 Task: Add the action, sort the to do list by age in ascending order.
Action: Mouse moved to (295, 166)
Screenshot: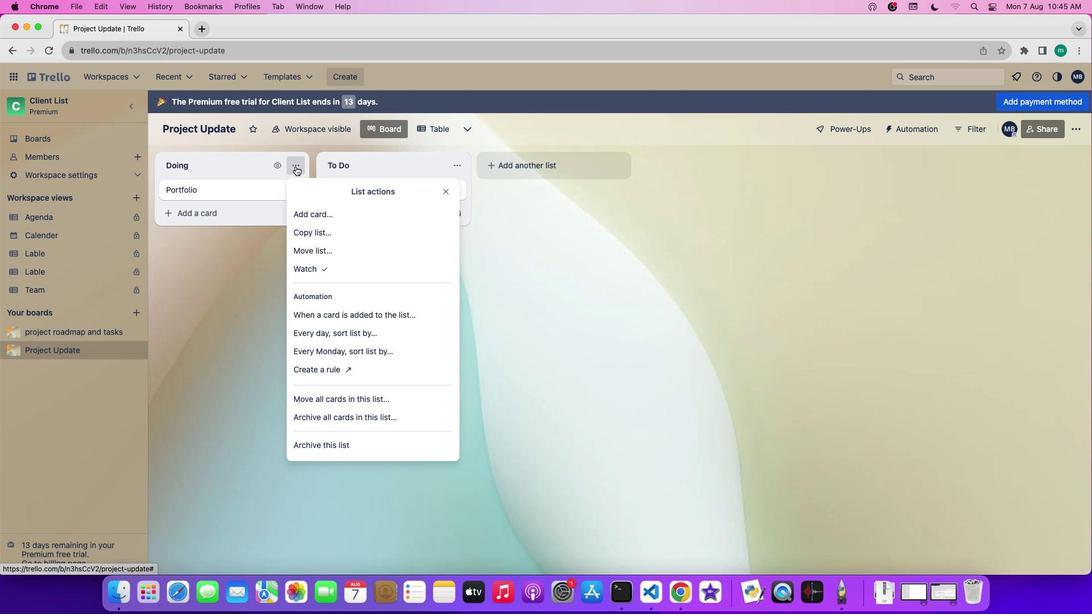 
Action: Mouse pressed left at (295, 166)
Screenshot: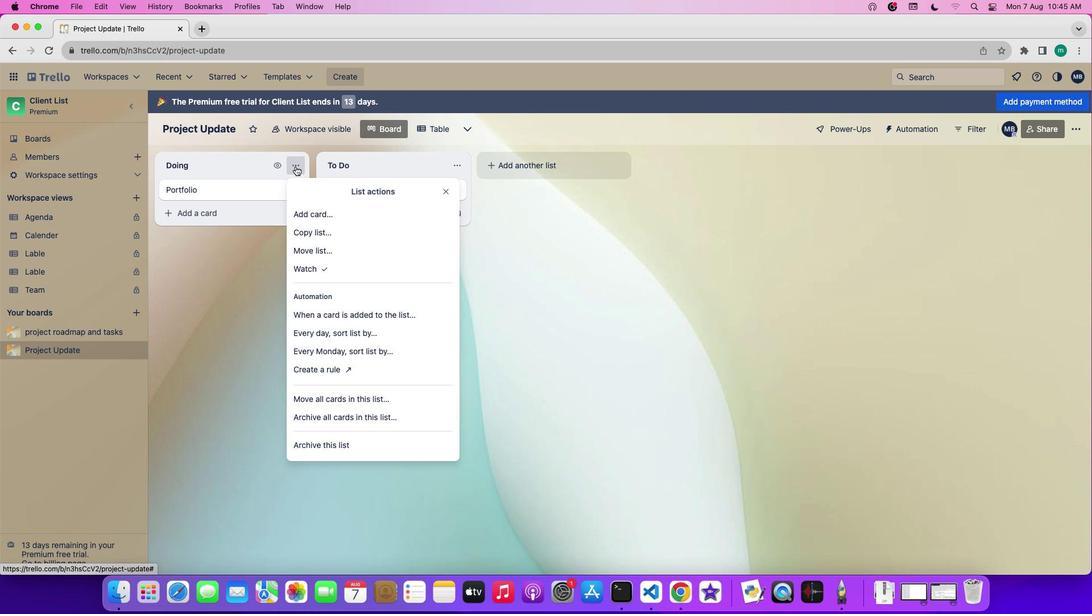 
Action: Mouse moved to (321, 327)
Screenshot: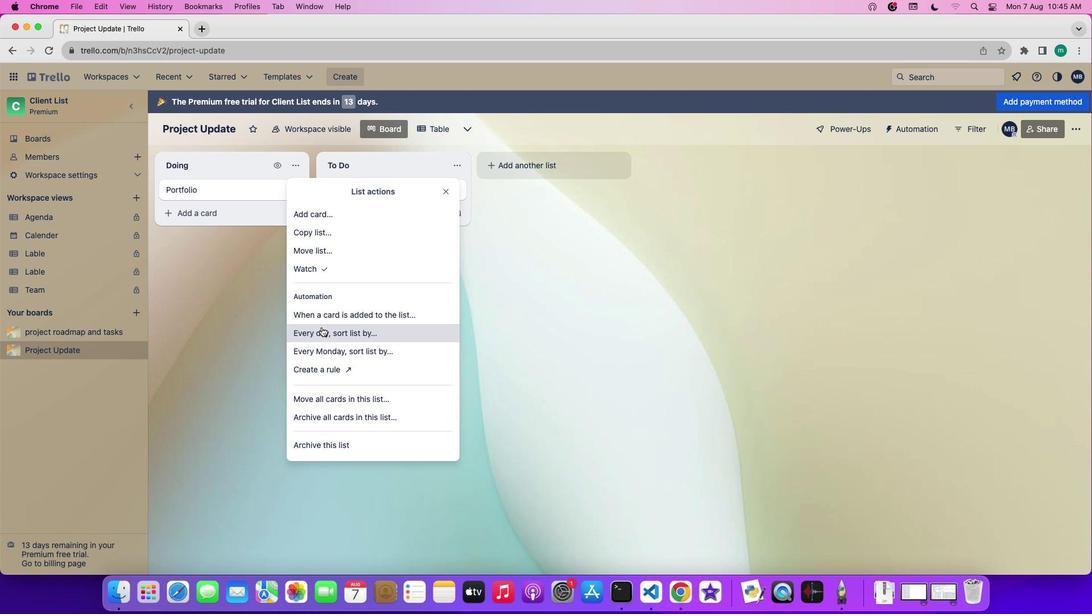 
Action: Mouse pressed left at (321, 327)
Screenshot: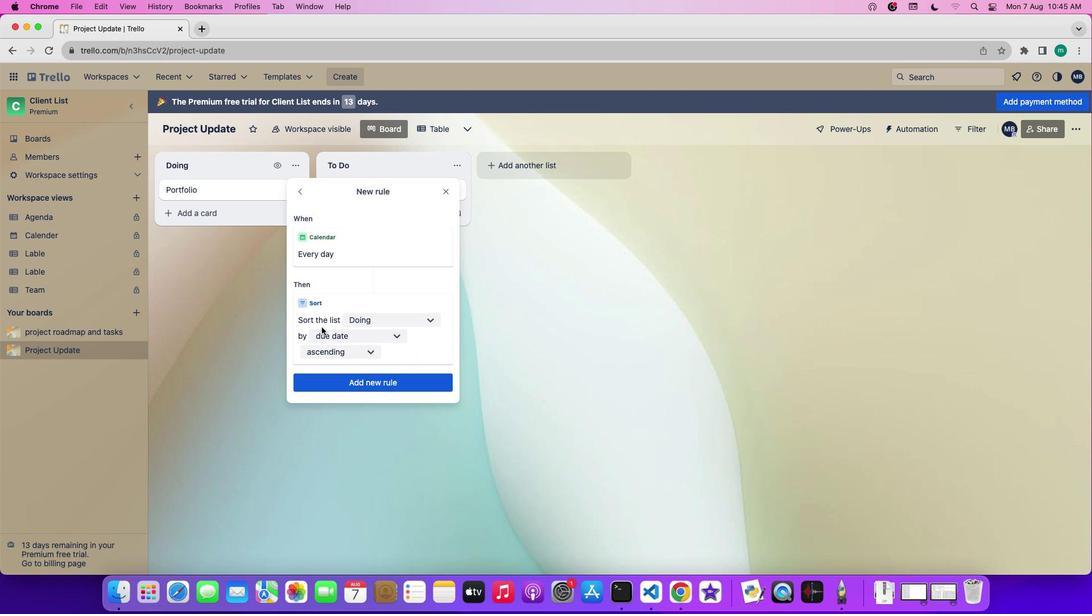 
Action: Mouse moved to (424, 317)
Screenshot: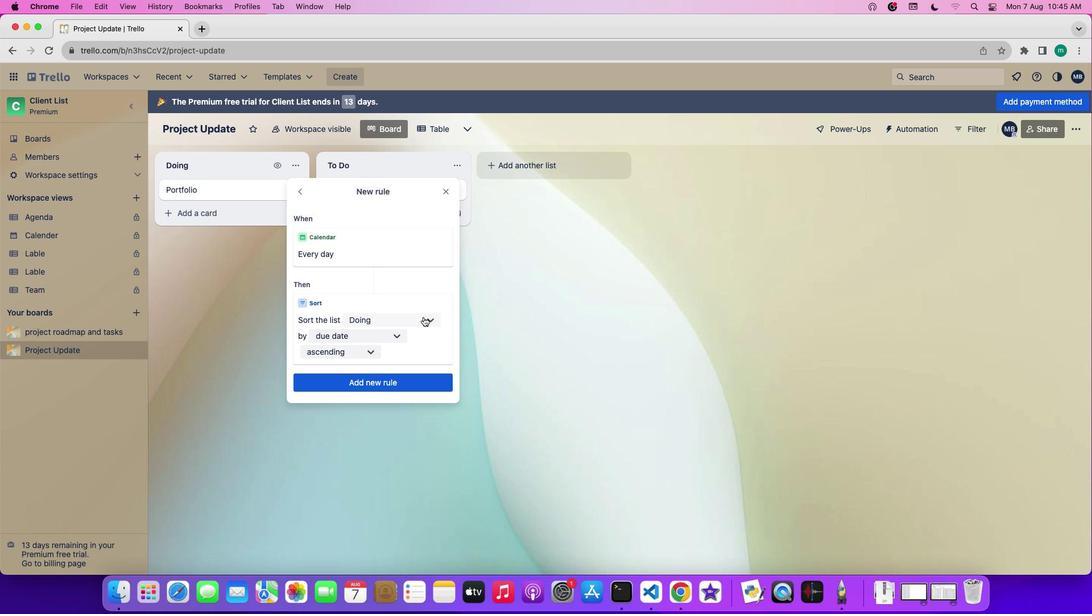 
Action: Mouse pressed left at (424, 317)
Screenshot: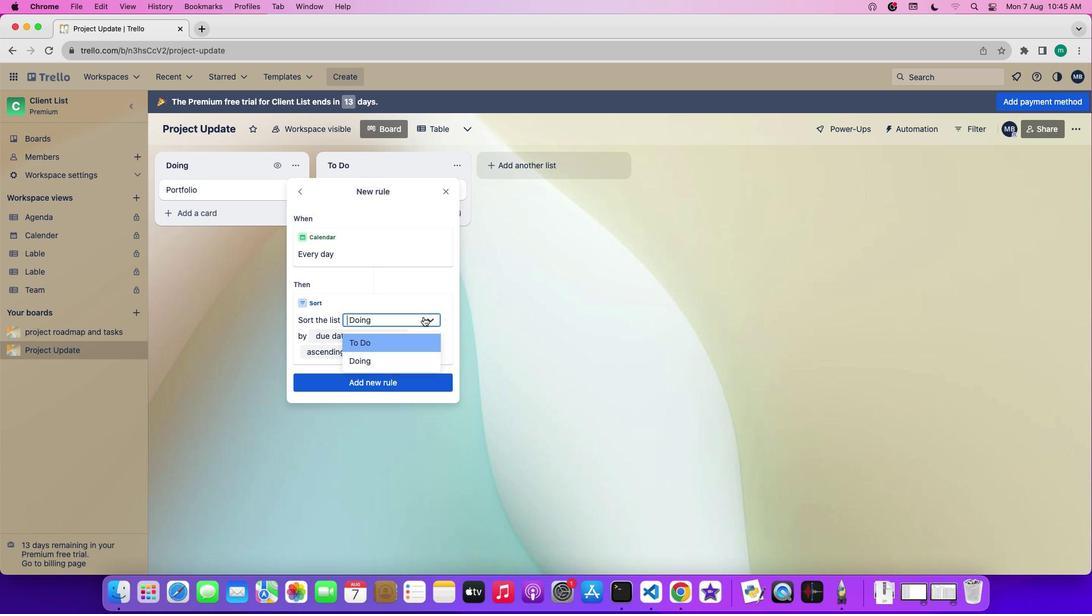 
Action: Mouse moved to (409, 341)
Screenshot: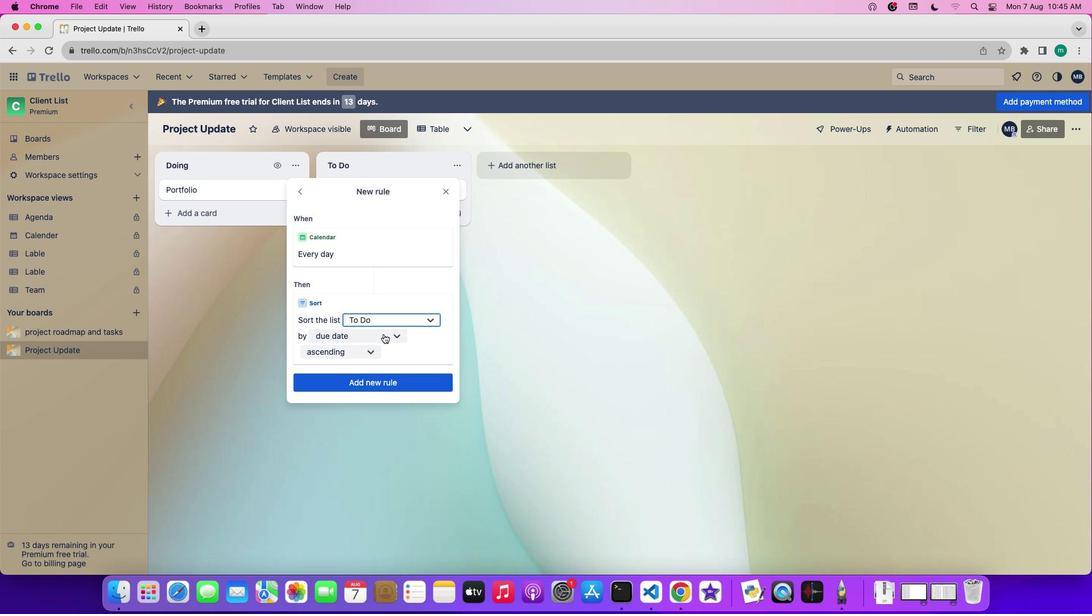 
Action: Mouse pressed left at (409, 341)
Screenshot: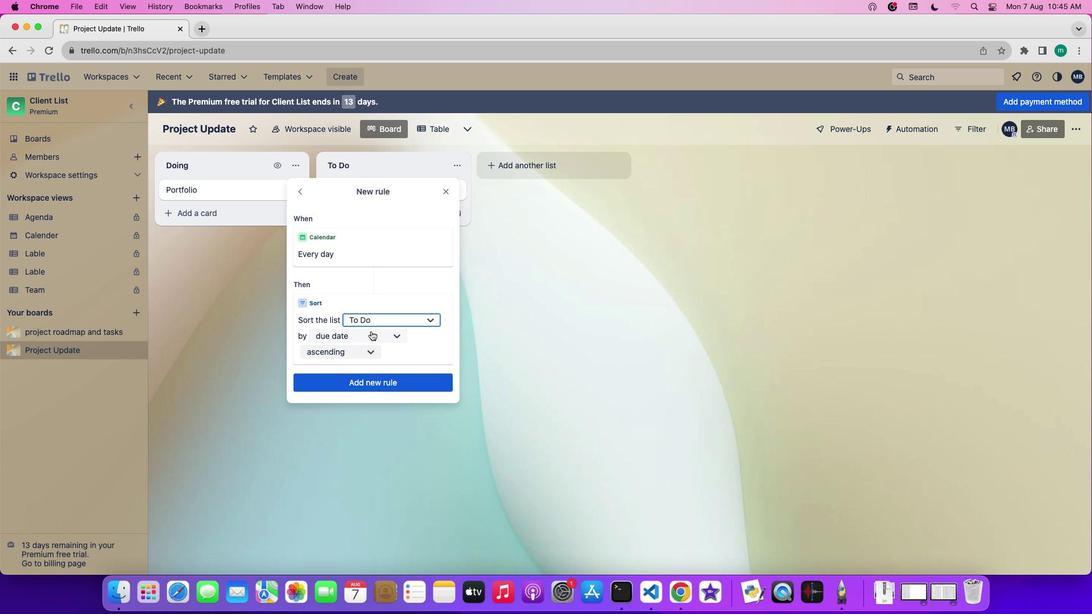 
Action: Mouse moved to (360, 332)
Screenshot: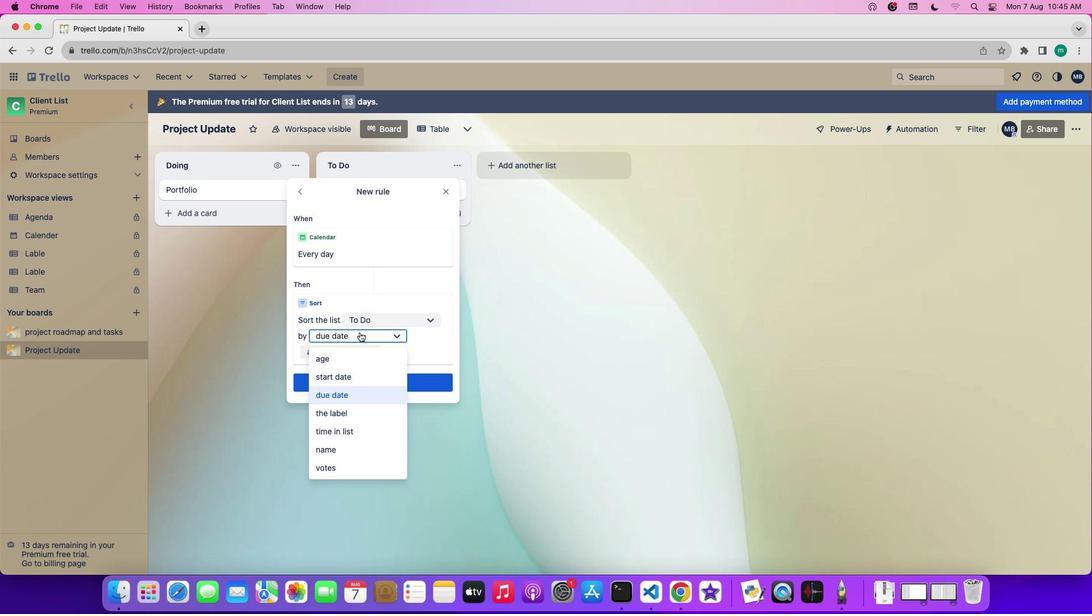 
Action: Mouse pressed left at (360, 332)
Screenshot: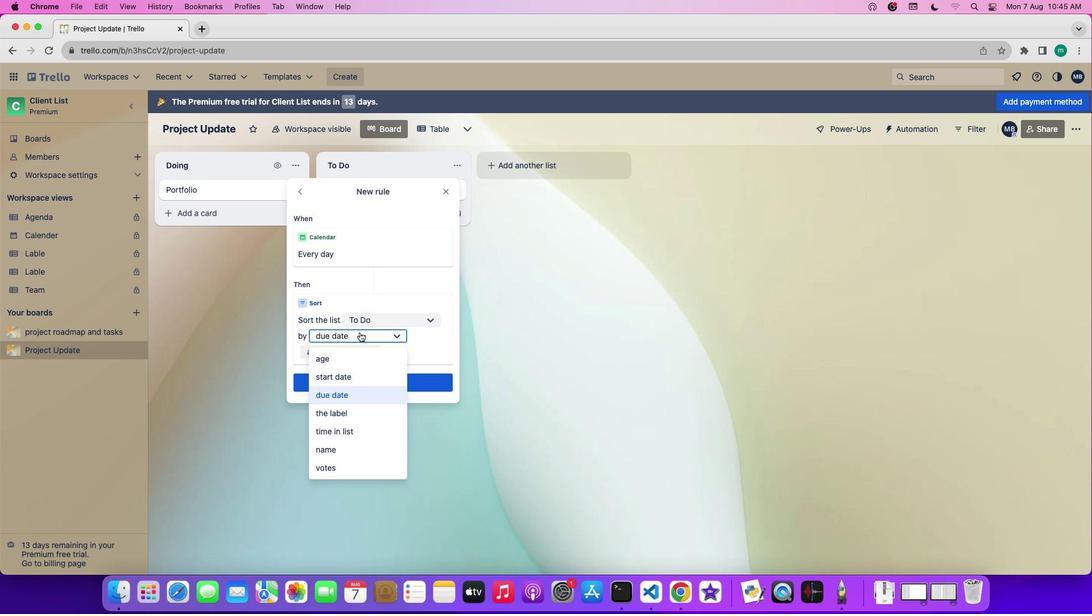 
Action: Mouse moved to (356, 360)
Screenshot: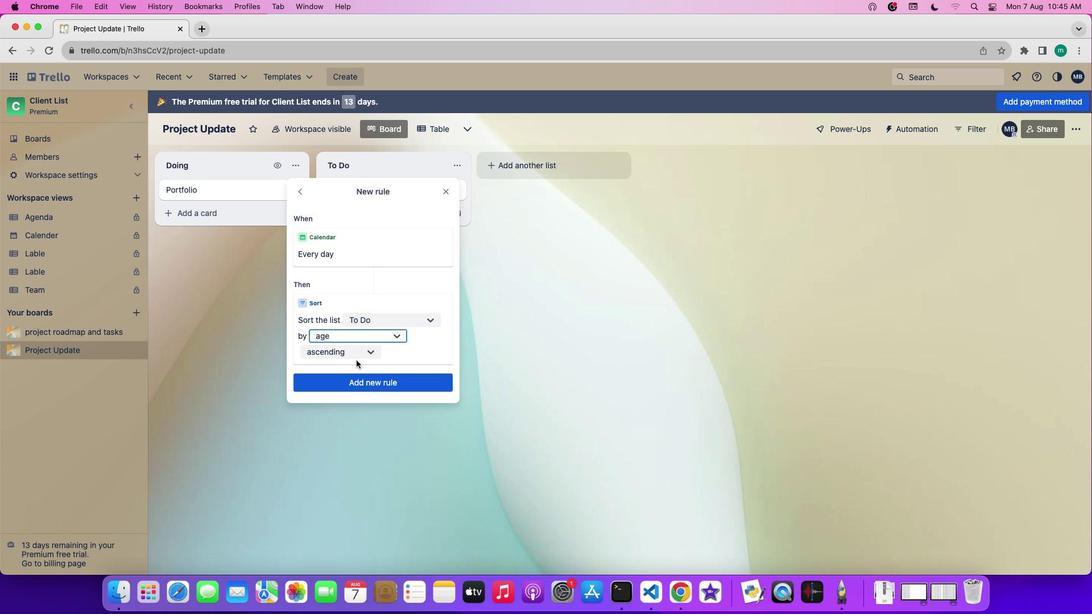 
Action: Mouse pressed left at (356, 360)
Screenshot: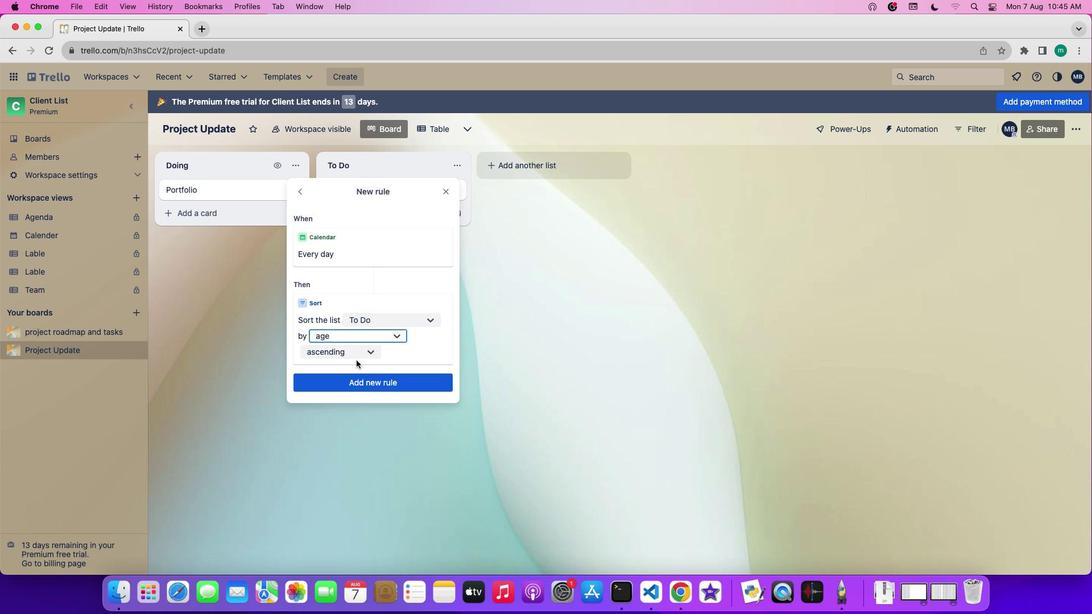 
Action: Mouse moved to (365, 351)
Screenshot: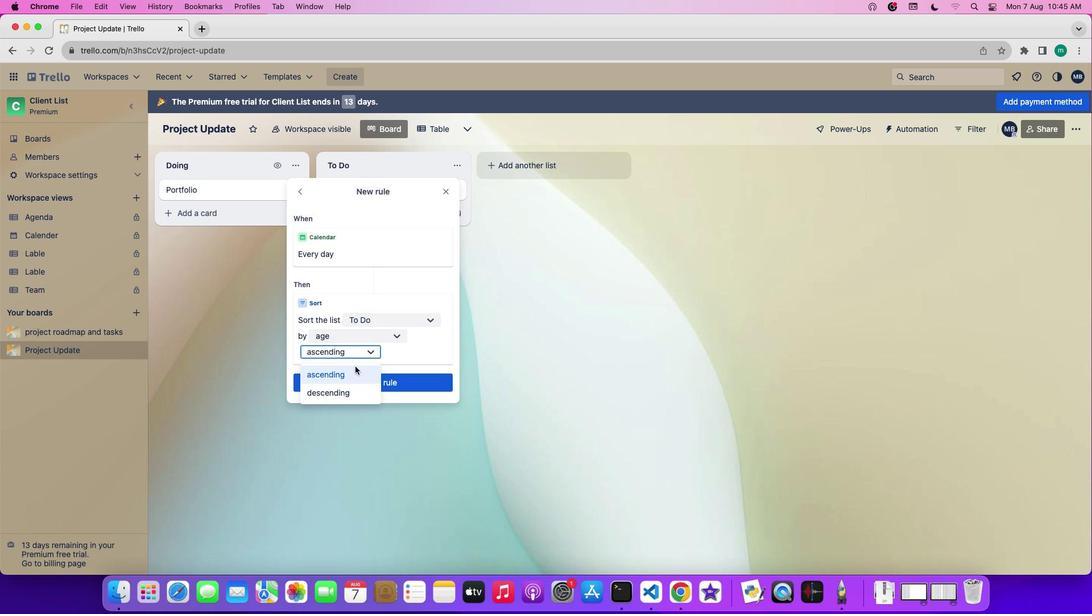 
Action: Mouse pressed left at (365, 351)
Screenshot: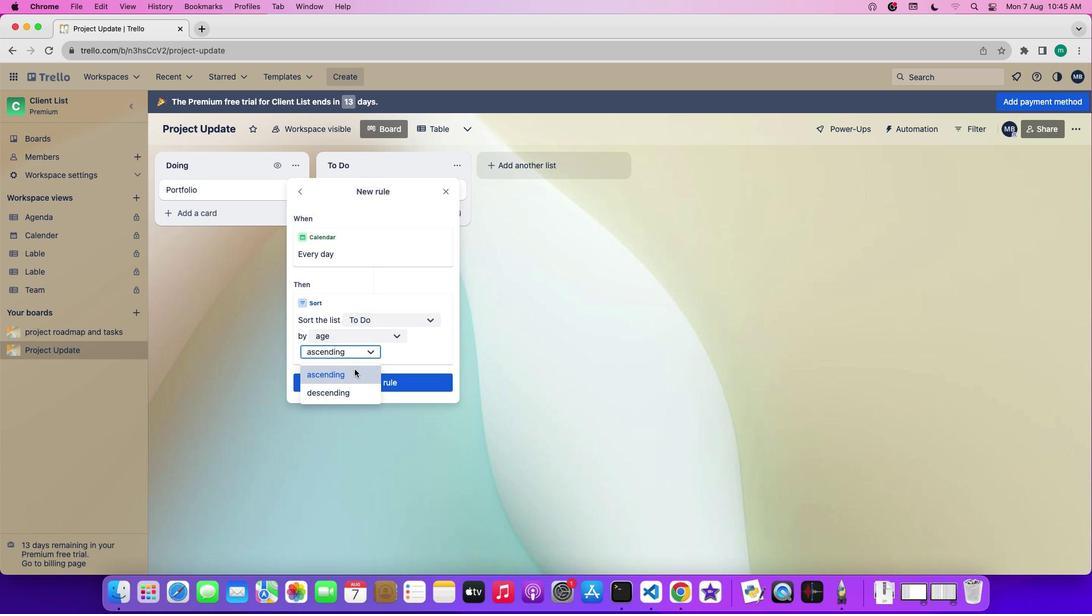 
Action: Mouse moved to (354, 369)
Screenshot: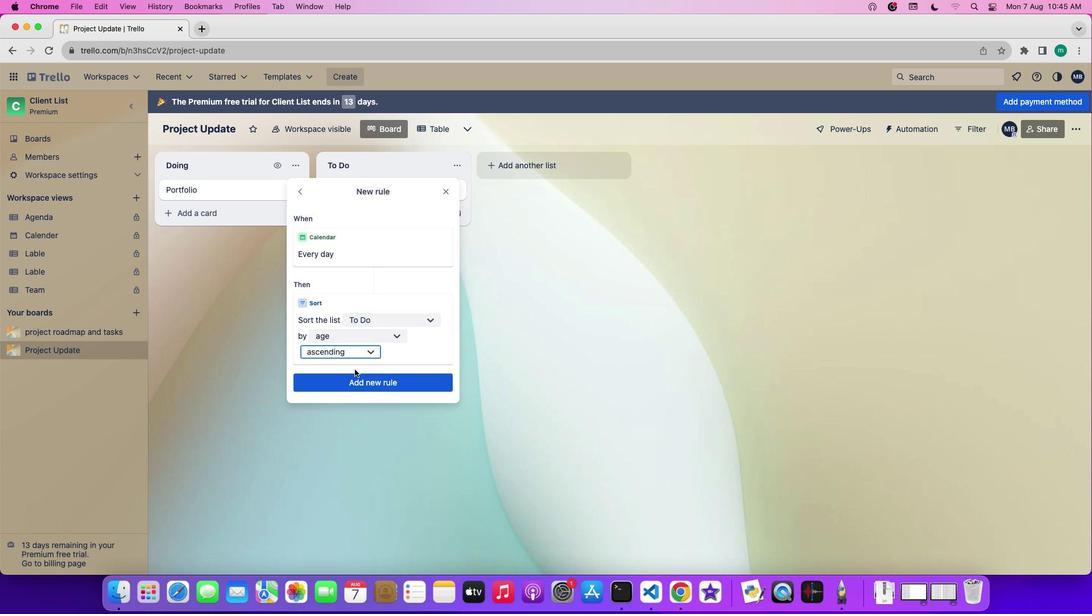 
Action: Mouse pressed left at (354, 369)
Screenshot: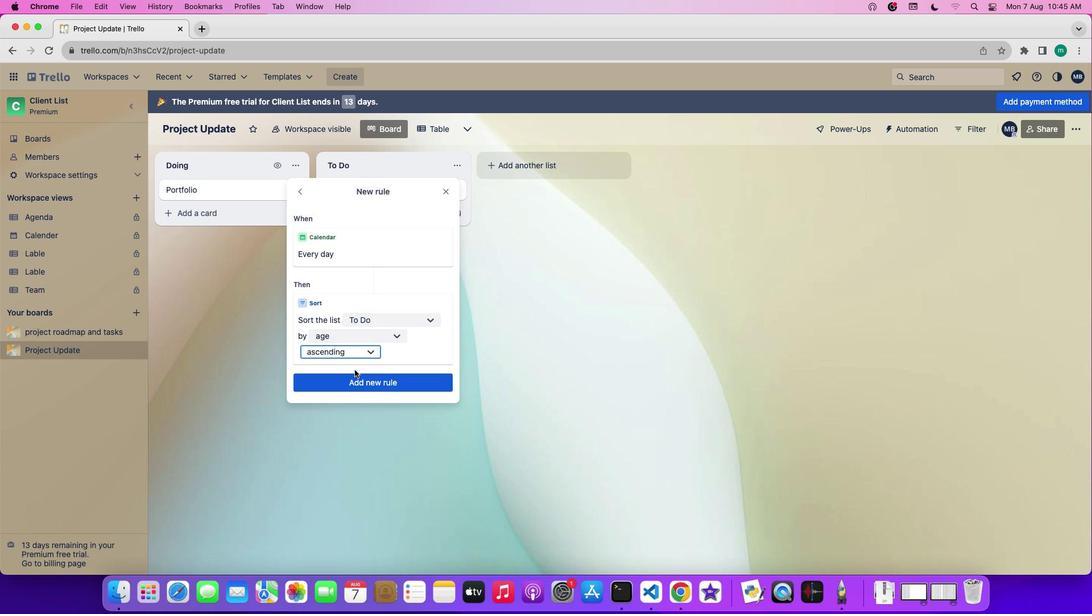 
Action: Mouse moved to (354, 369)
Screenshot: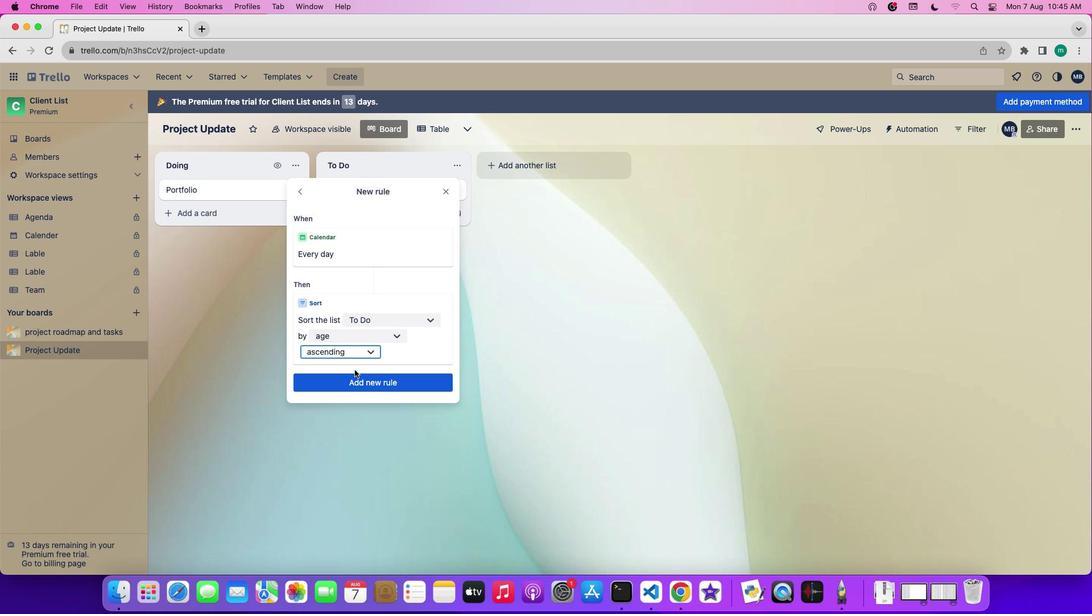 
